 Task: Enable maps and location services for standard address fields
Action: Mouse moved to (190, 169)
Screenshot: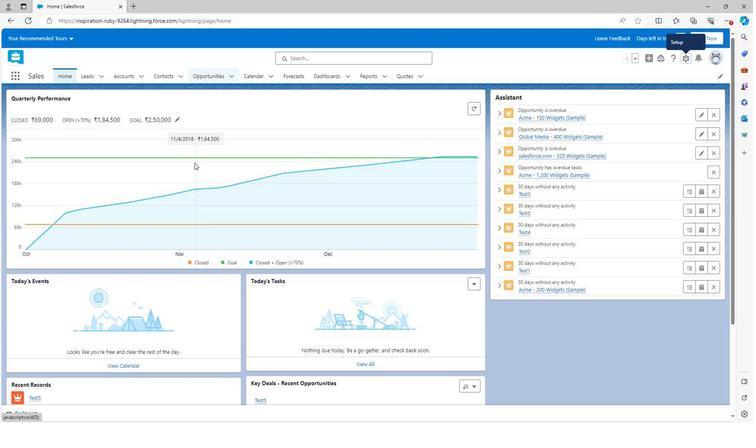 
Action: Mouse scrolled (190, 168) with delta (0, 0)
Screenshot: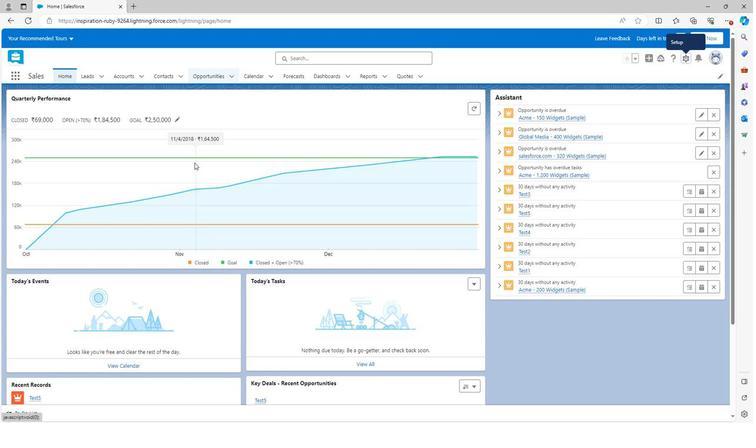 
Action: Mouse scrolled (190, 168) with delta (0, 0)
Screenshot: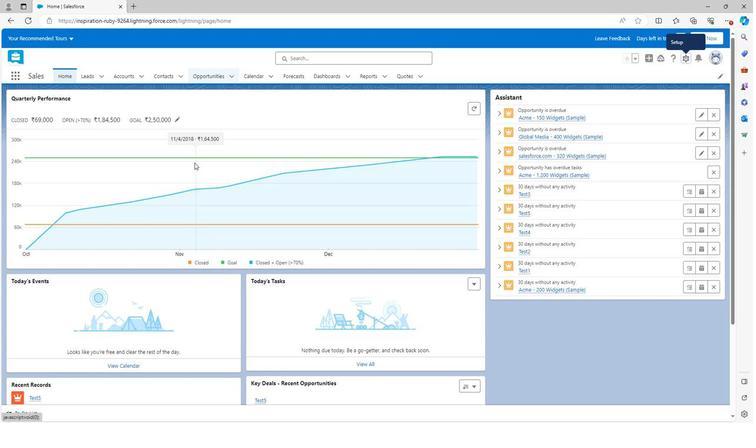 
Action: Mouse scrolled (190, 168) with delta (0, 0)
Screenshot: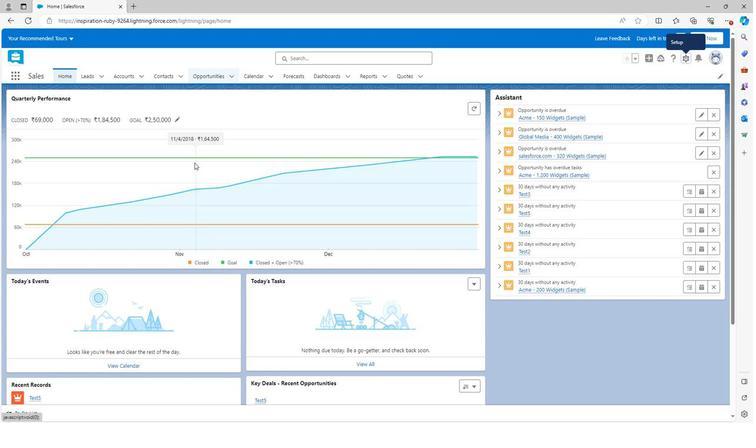 
Action: Mouse scrolled (190, 168) with delta (0, 0)
Screenshot: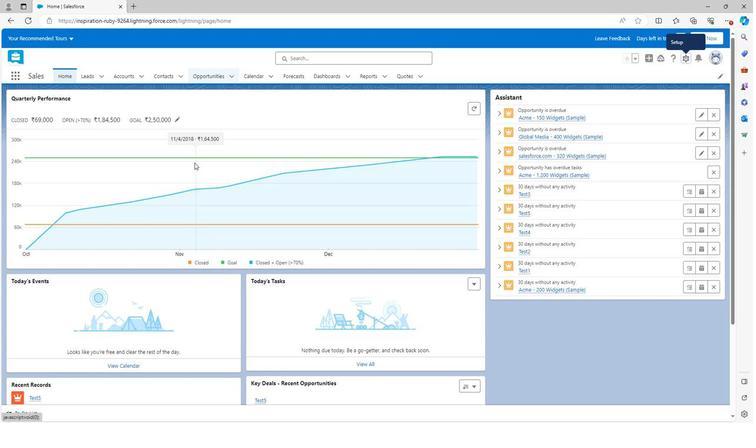 
Action: Mouse scrolled (190, 168) with delta (0, 0)
Screenshot: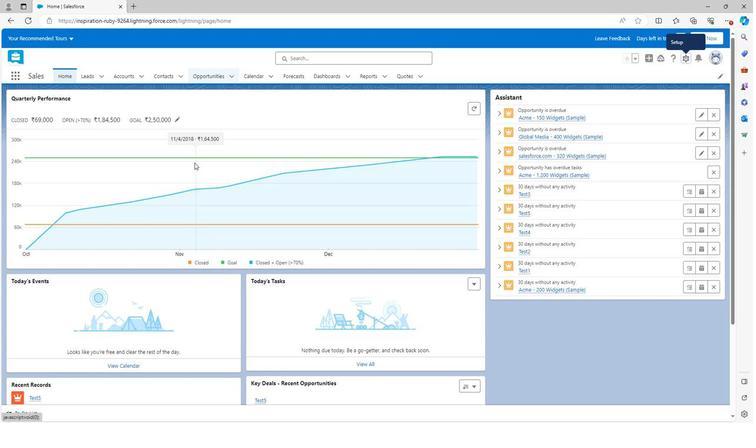 
Action: Mouse scrolled (190, 168) with delta (0, 0)
Screenshot: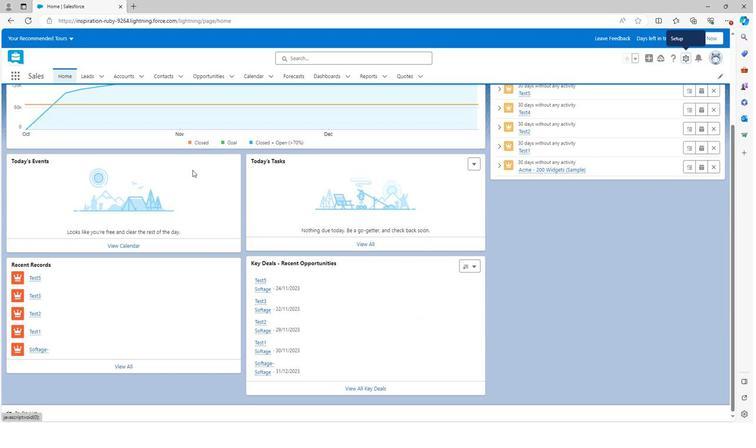 
Action: Mouse scrolled (190, 170) with delta (0, 0)
Screenshot: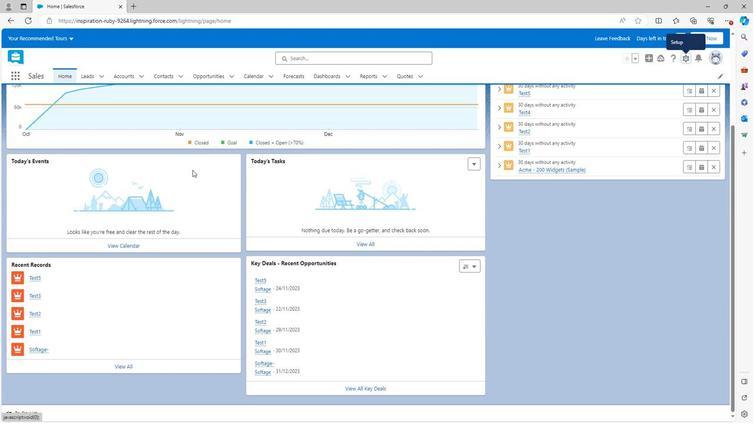
Action: Mouse scrolled (190, 170) with delta (0, 0)
Screenshot: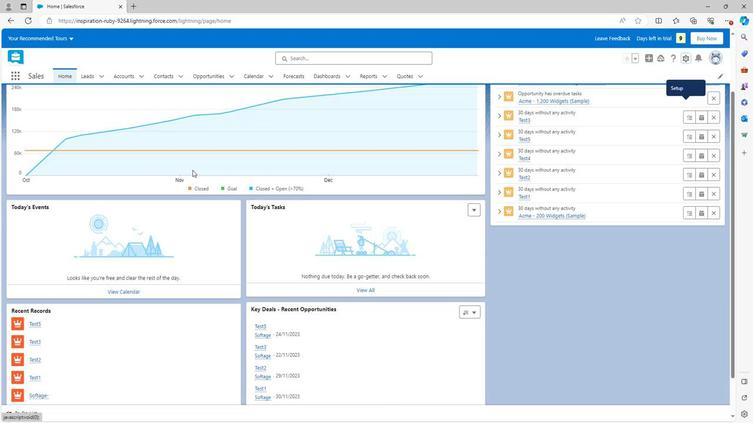 
Action: Mouse scrolled (190, 170) with delta (0, 0)
Screenshot: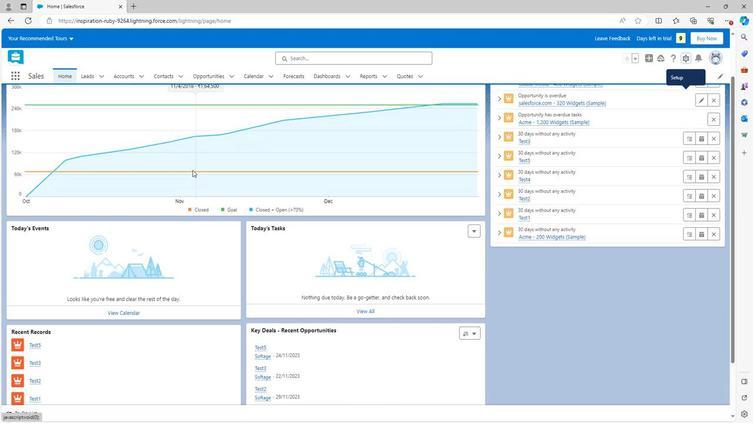 
Action: Mouse moved to (680, 57)
Screenshot: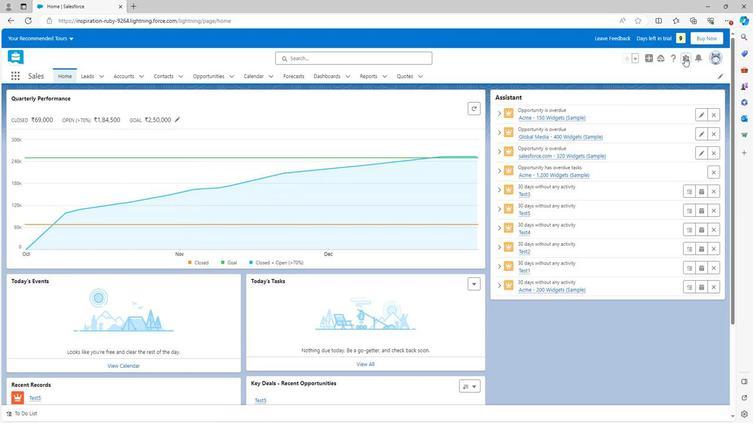 
Action: Mouse pressed left at (680, 57)
Screenshot: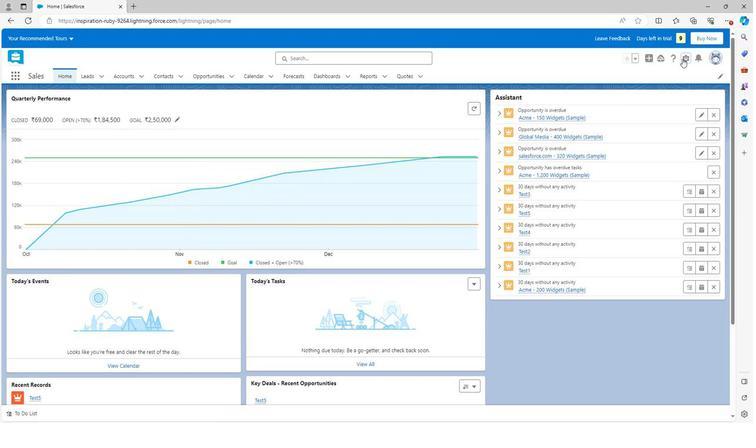 
Action: Mouse moved to (658, 76)
Screenshot: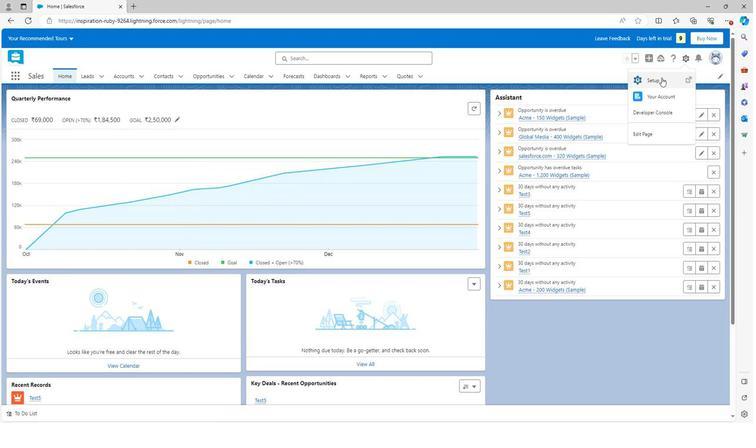 
Action: Mouse pressed left at (658, 76)
Screenshot: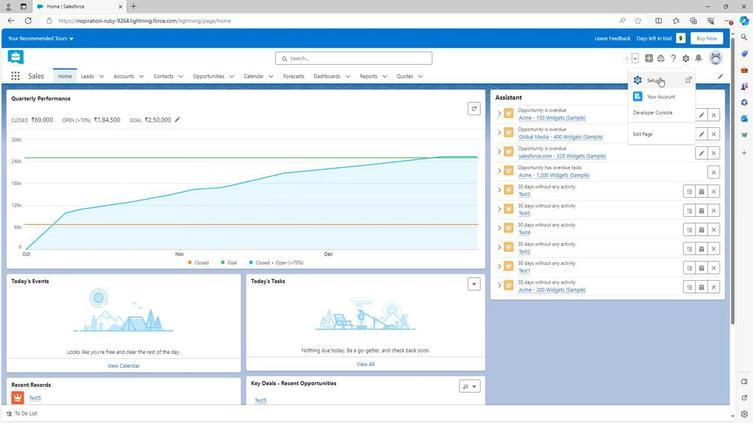 
Action: Mouse moved to (24, 301)
Screenshot: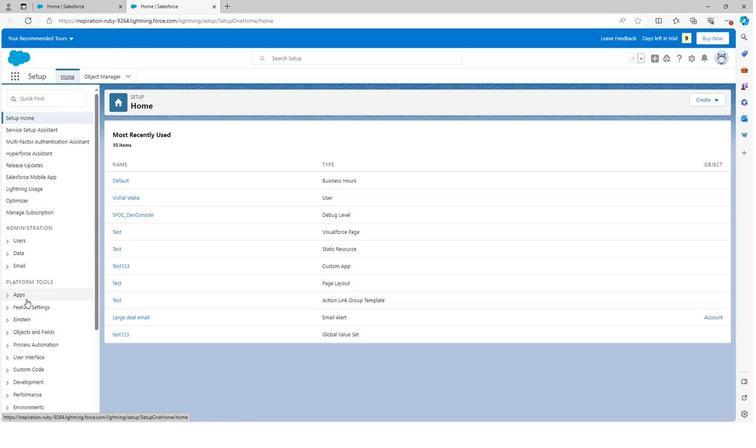 
Action: Mouse scrolled (24, 301) with delta (0, 0)
Screenshot: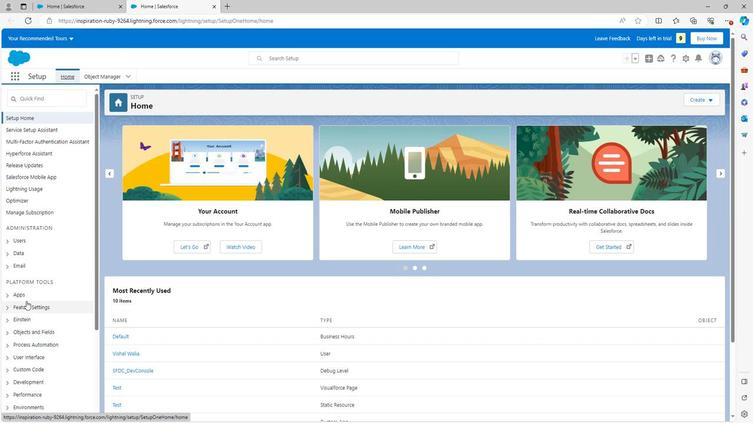 
Action: Mouse scrolled (24, 301) with delta (0, 0)
Screenshot: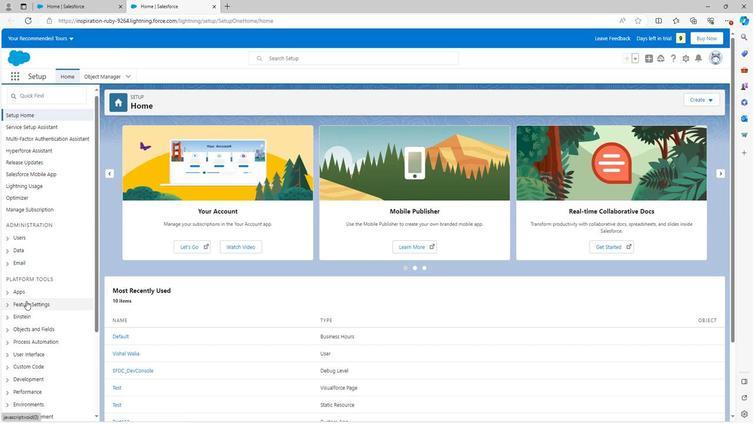
Action: Mouse scrolled (24, 301) with delta (0, 0)
Screenshot: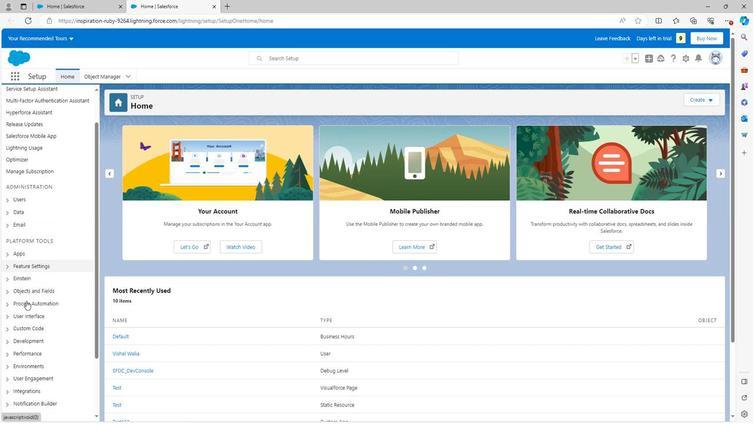 
Action: Mouse scrolled (24, 301) with delta (0, 0)
Screenshot: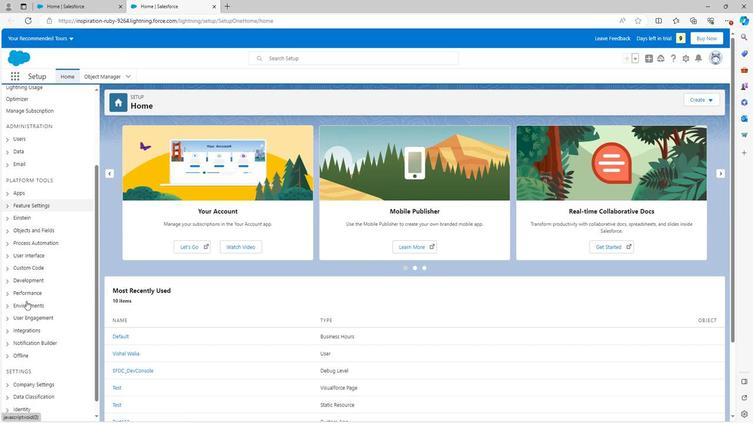 
Action: Mouse scrolled (24, 301) with delta (0, 0)
Screenshot: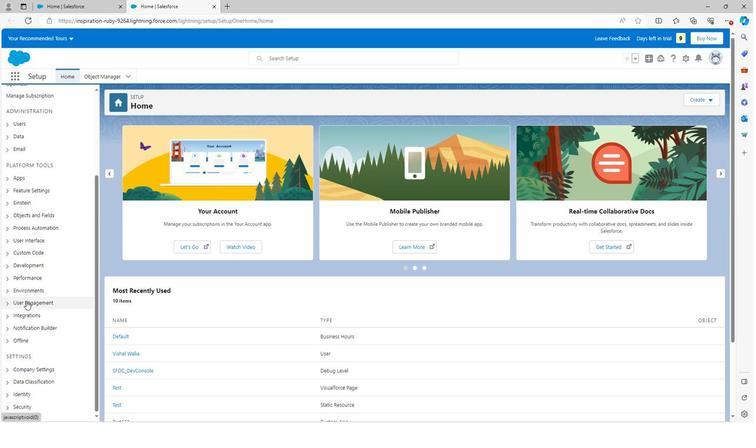 
Action: Mouse moved to (5, 370)
Screenshot: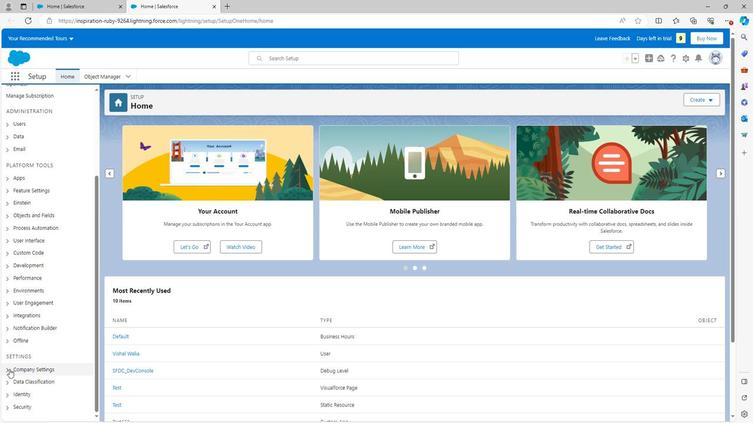 
Action: Mouse pressed left at (5, 370)
Screenshot: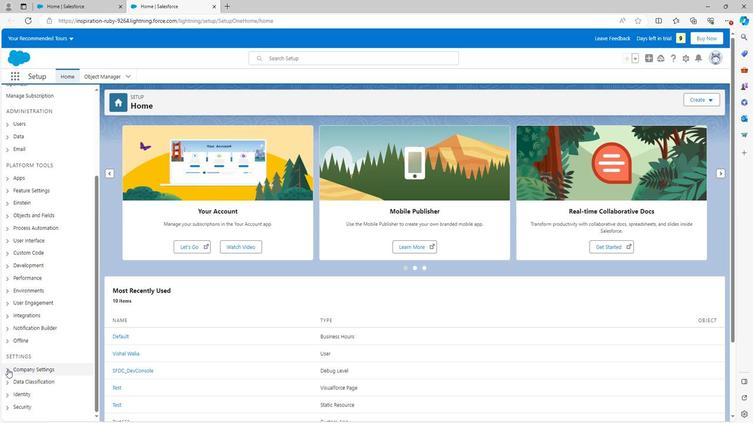 
Action: Mouse scrolled (5, 369) with delta (0, 0)
Screenshot: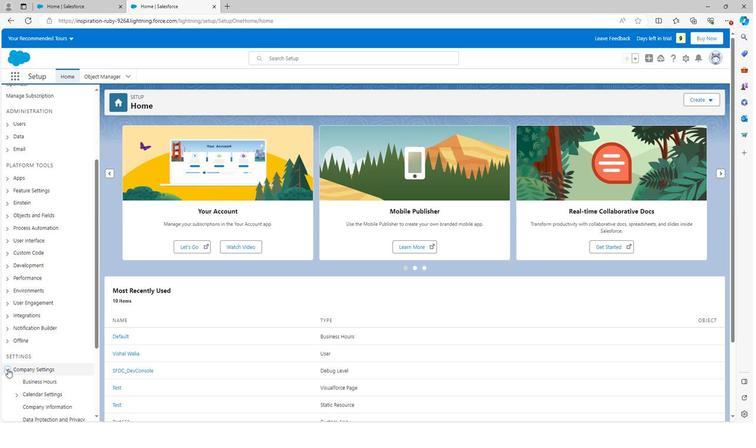 
Action: Mouse scrolled (5, 369) with delta (0, 0)
Screenshot: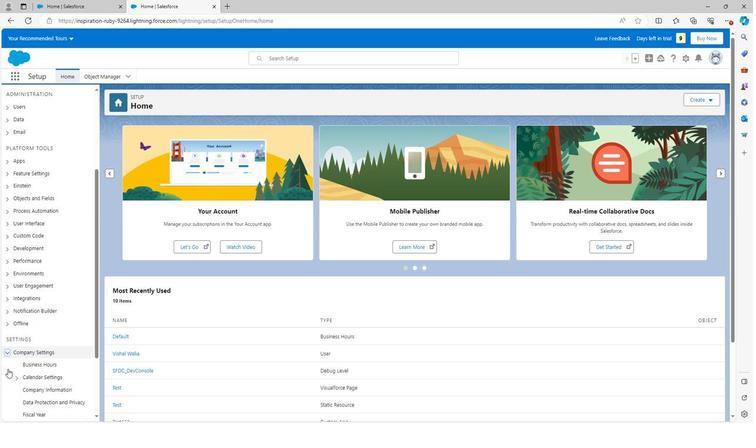 
Action: Mouse scrolled (5, 369) with delta (0, 0)
Screenshot: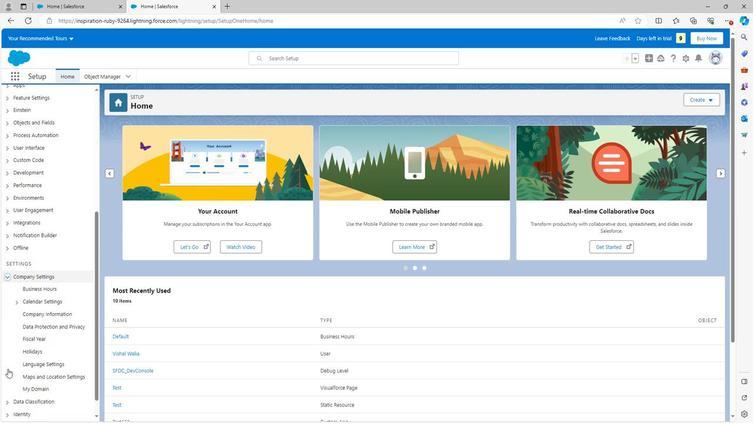 
Action: Mouse moved to (34, 359)
Screenshot: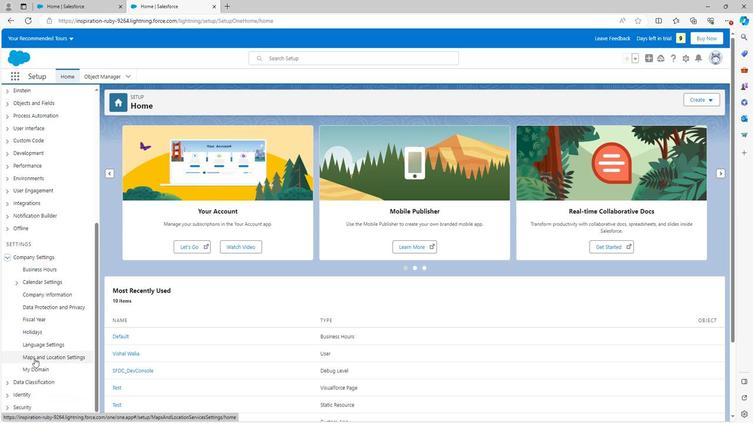 
Action: Mouse pressed left at (34, 359)
Screenshot: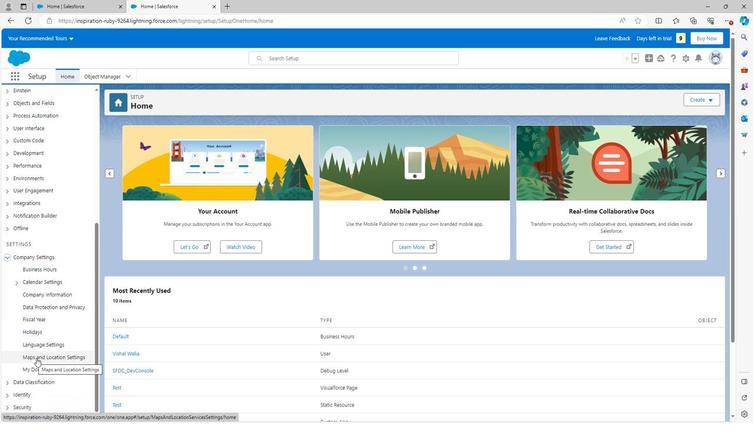 
Action: Mouse moved to (302, 273)
Screenshot: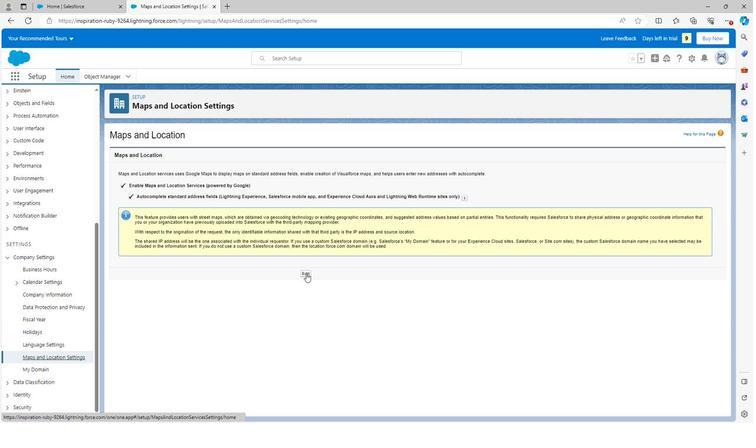 
Action: Mouse pressed left at (302, 273)
Screenshot: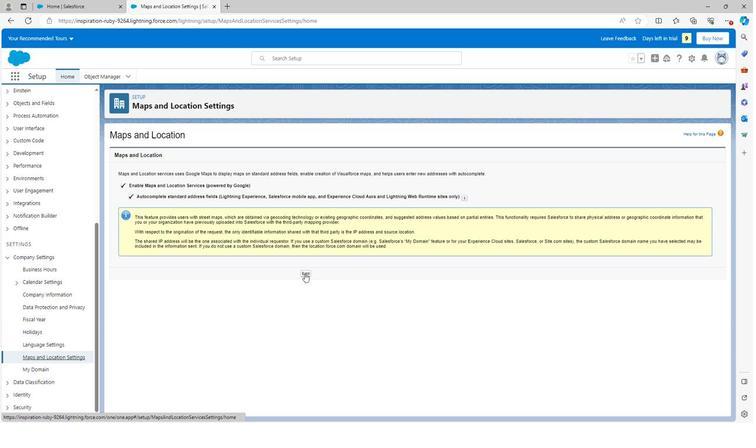 
Action: Mouse pressed left at (302, 273)
Screenshot: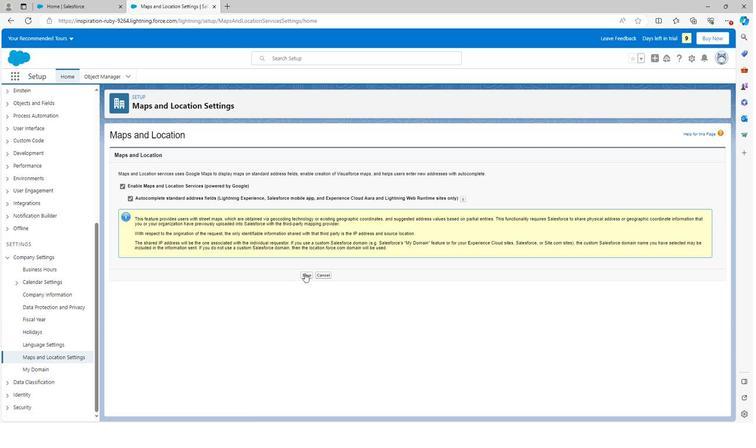 
Action: Mouse moved to (303, 271)
Screenshot: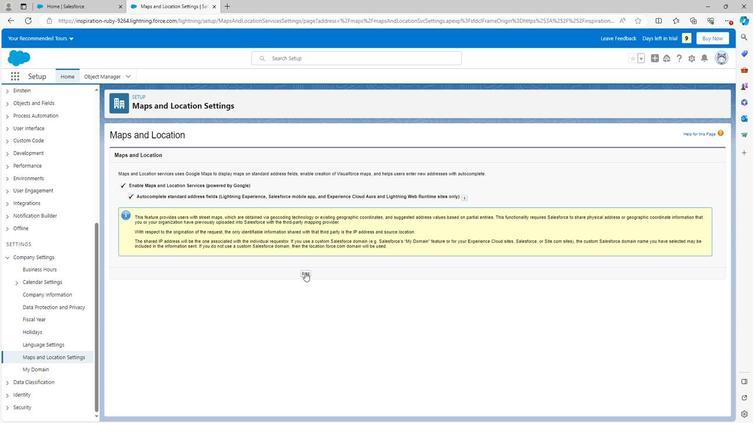 
Action: Mouse pressed left at (303, 271)
Screenshot: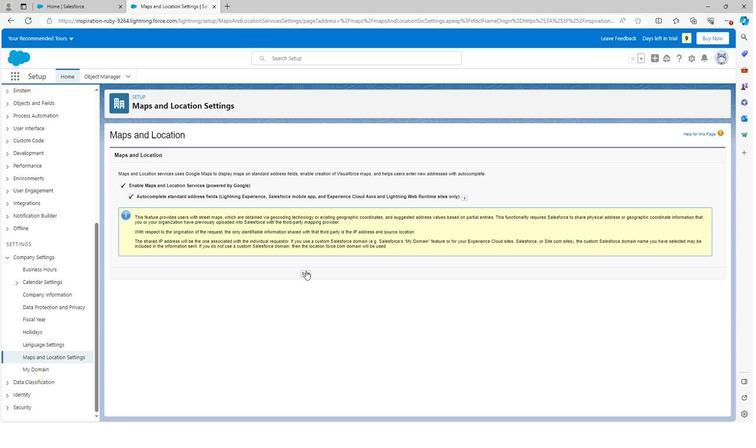 
Action: Mouse moved to (301, 274)
Screenshot: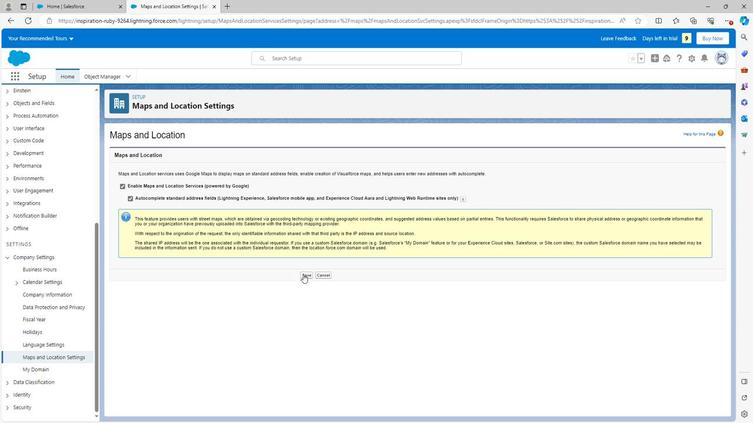 
Action: Mouse pressed left at (301, 274)
Screenshot: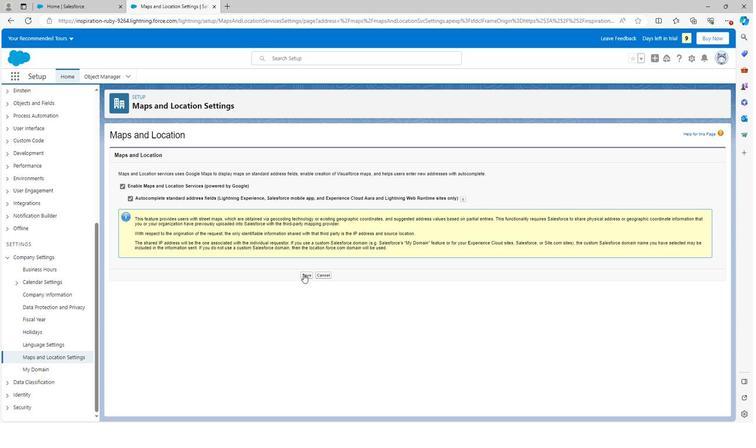 
Action: Mouse moved to (300, 271)
Screenshot: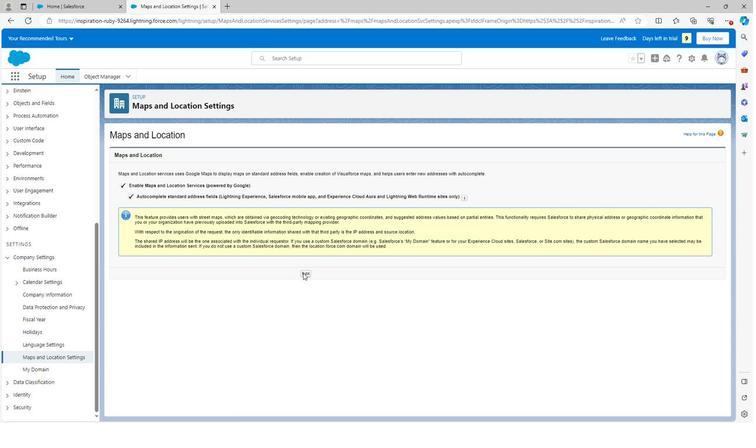 
